 Task: Use the formula "IRR" in spreadsheet "Project portfolio".
Action: Mouse moved to (433, 247)
Screenshot: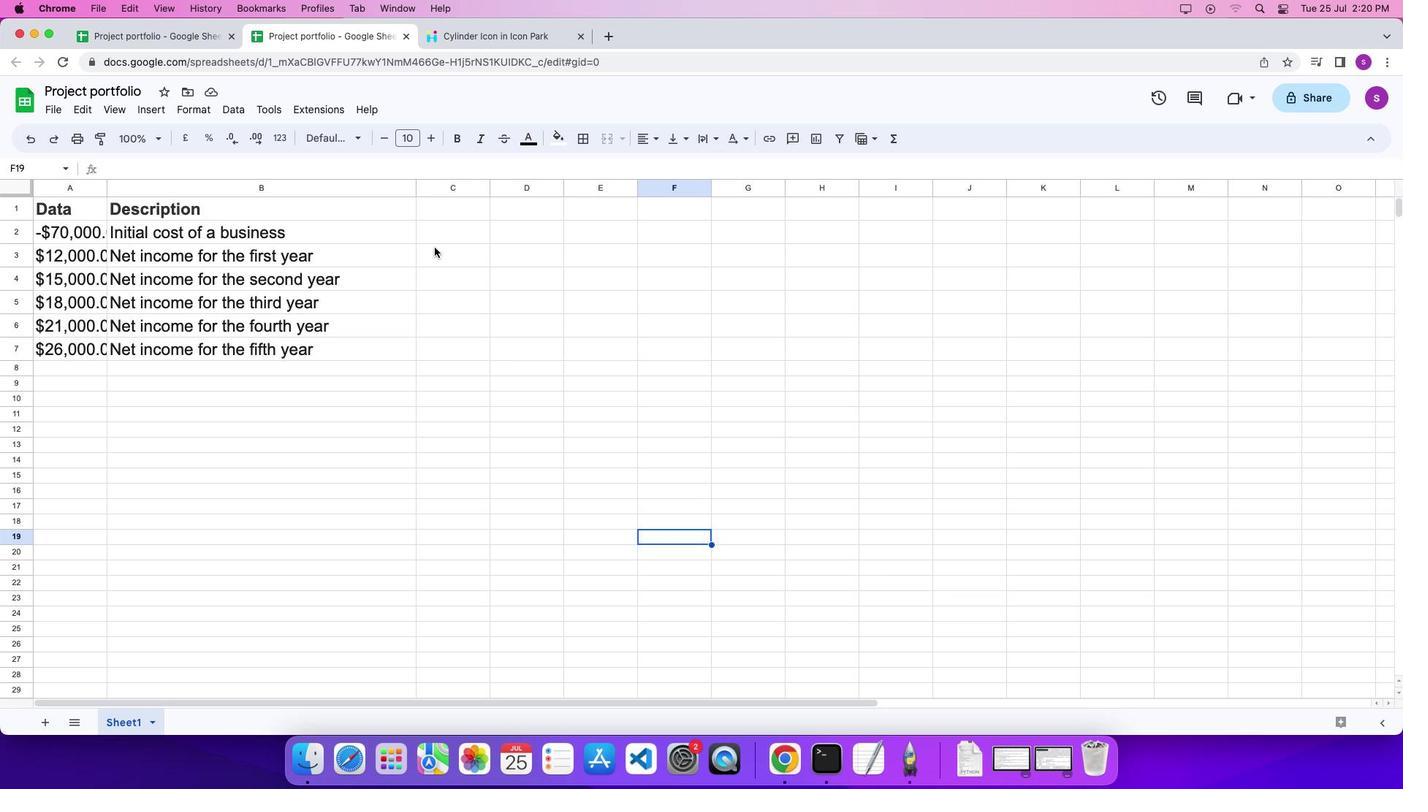 
Action: Mouse pressed left at (433, 247)
Screenshot: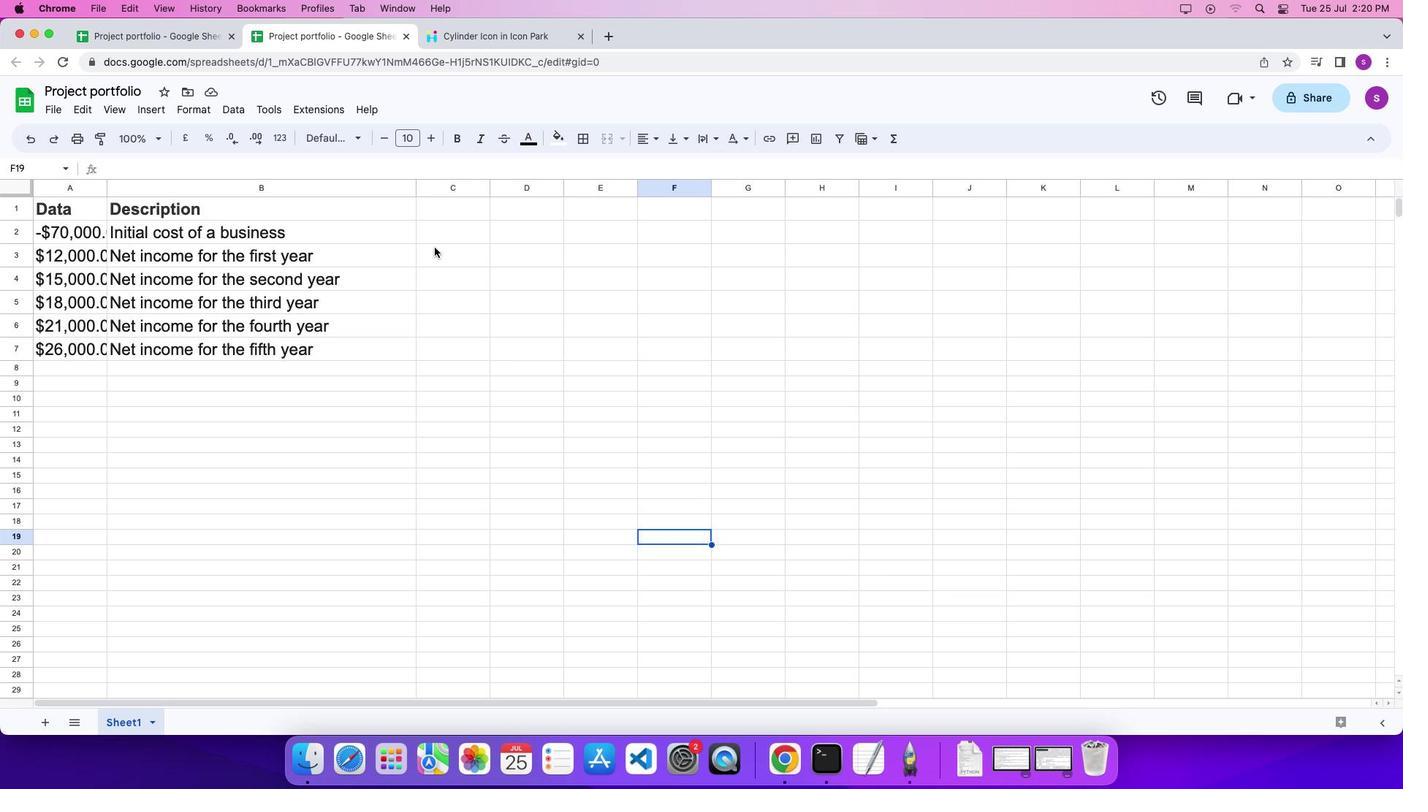 
Action: Mouse moved to (434, 247)
Screenshot: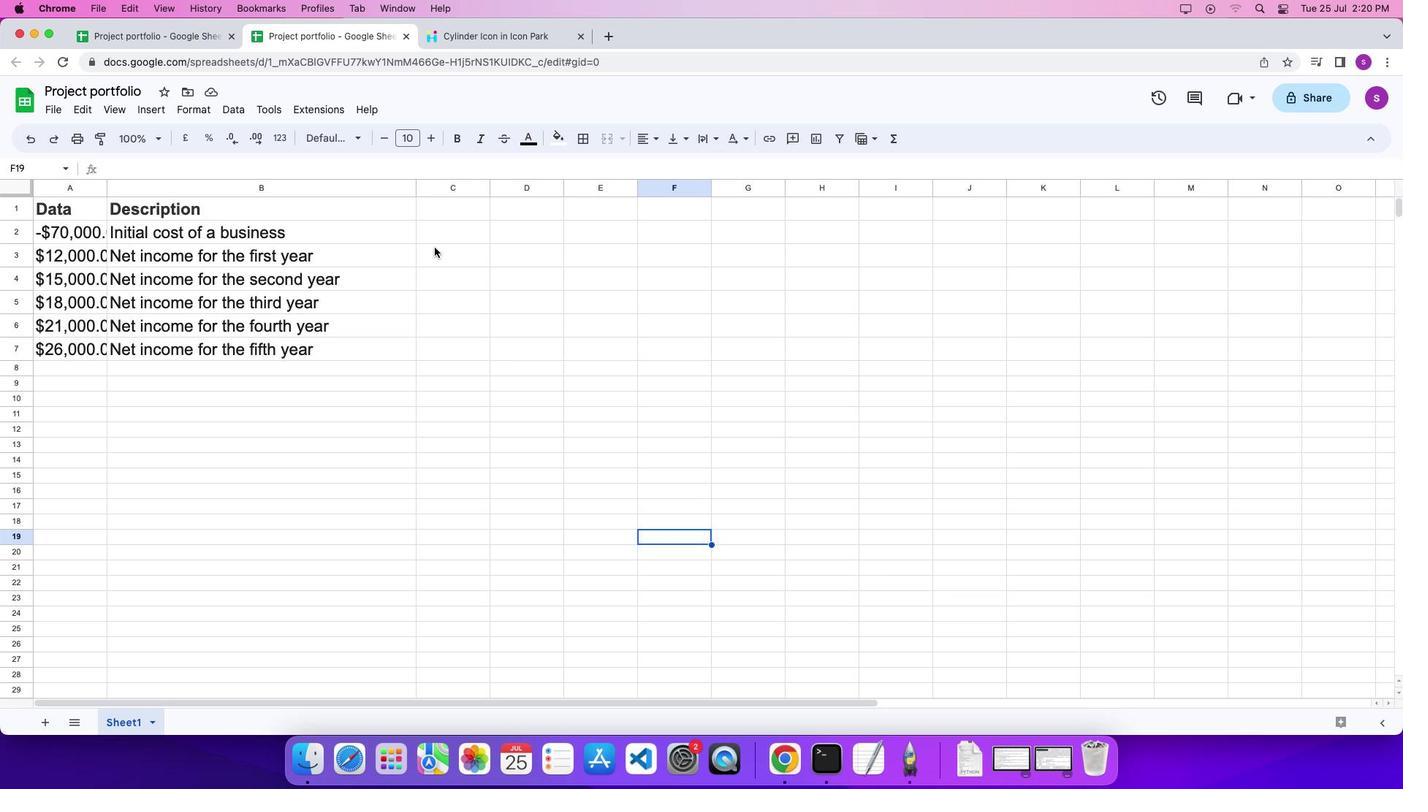 
Action: Mouse pressed left at (434, 247)
Screenshot: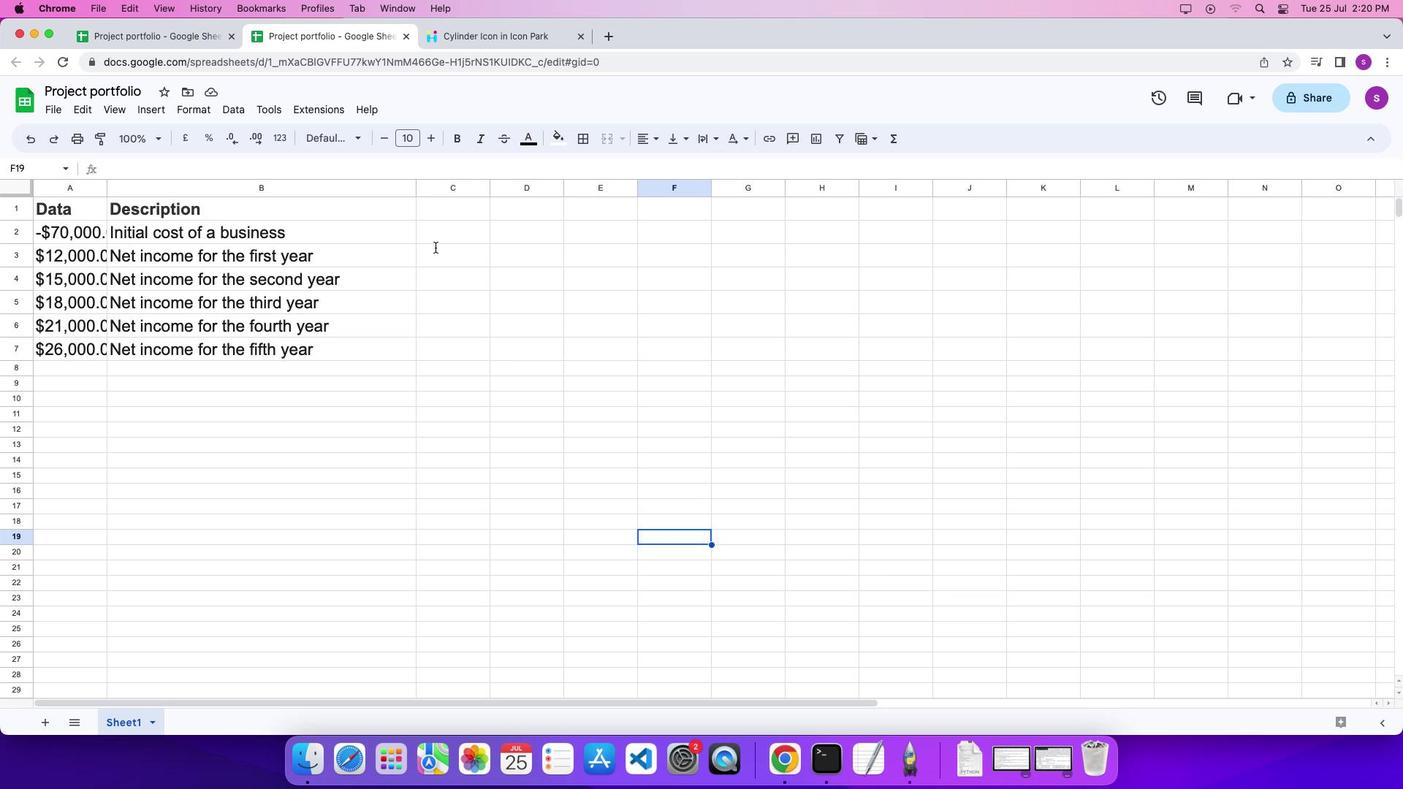 
Action: Mouse moved to (441, 249)
Screenshot: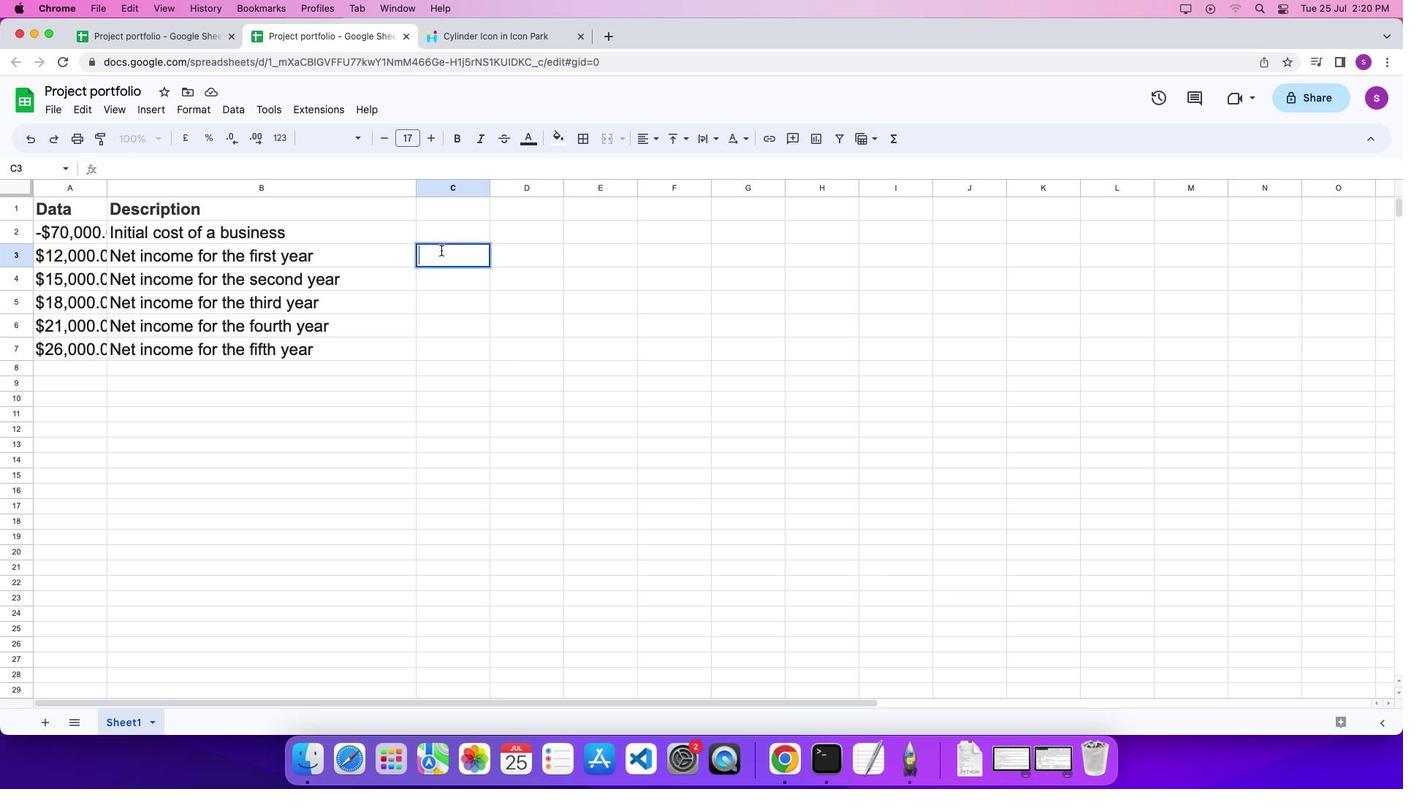 
Action: Key pressed '='
Screenshot: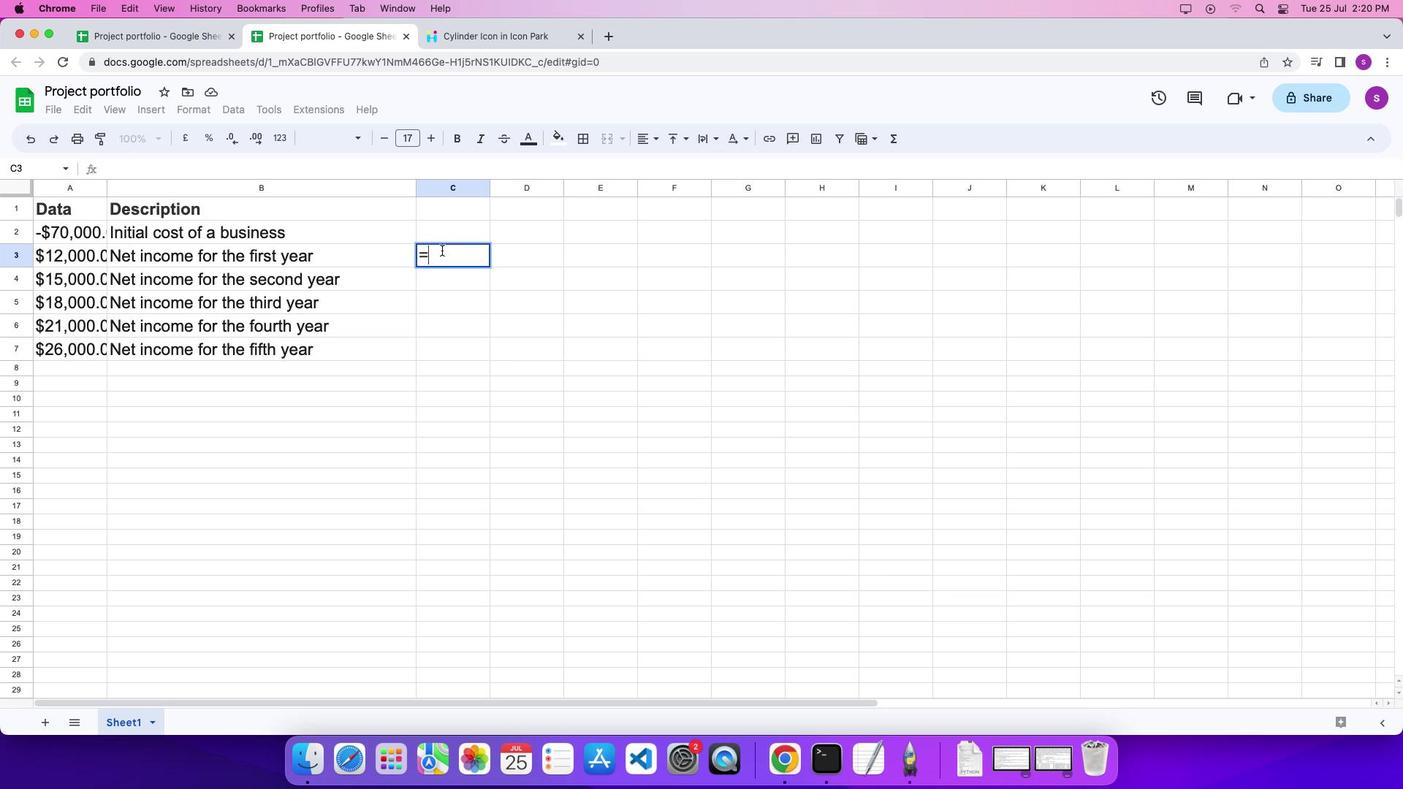 
Action: Mouse moved to (895, 138)
Screenshot: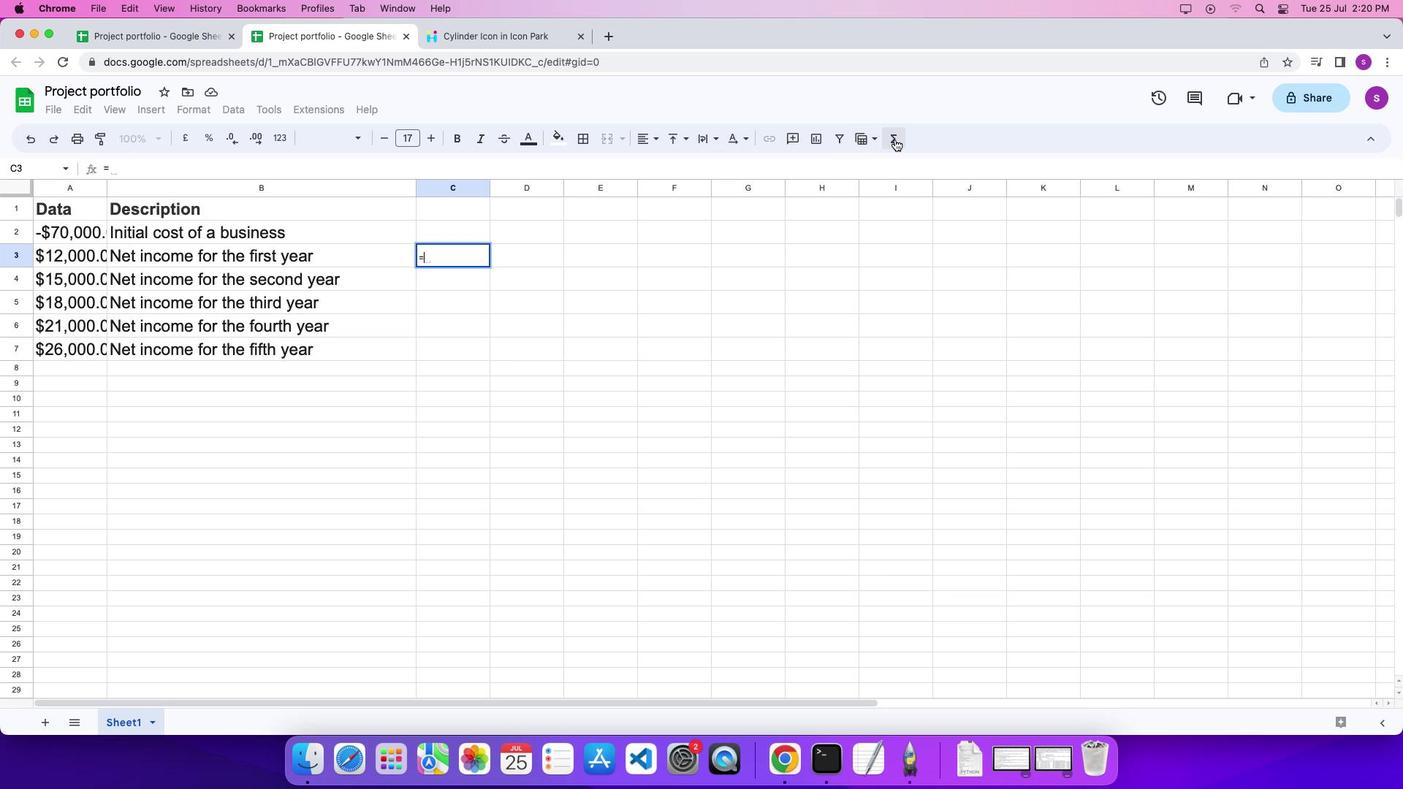 
Action: Mouse pressed left at (895, 138)
Screenshot: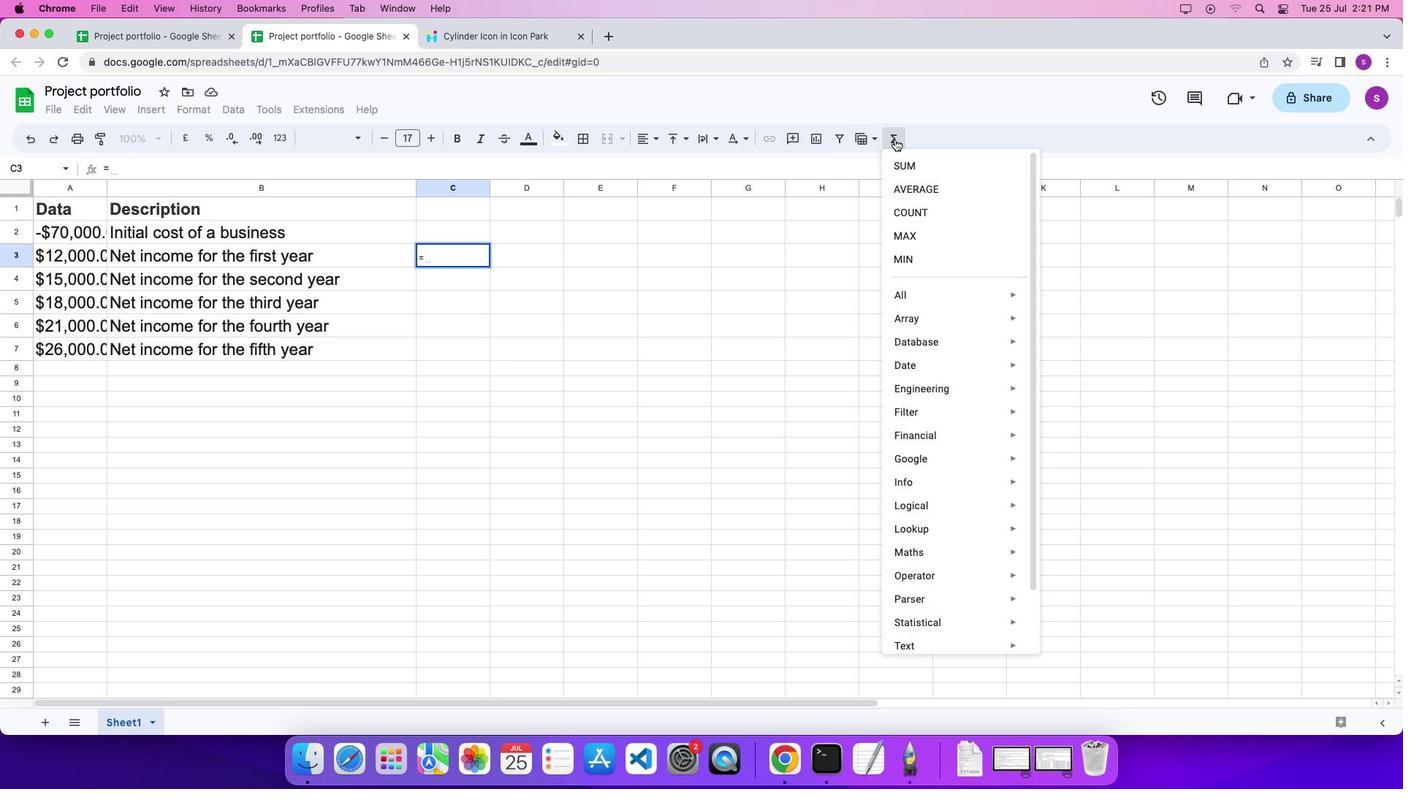 
Action: Mouse moved to (1143, 701)
Screenshot: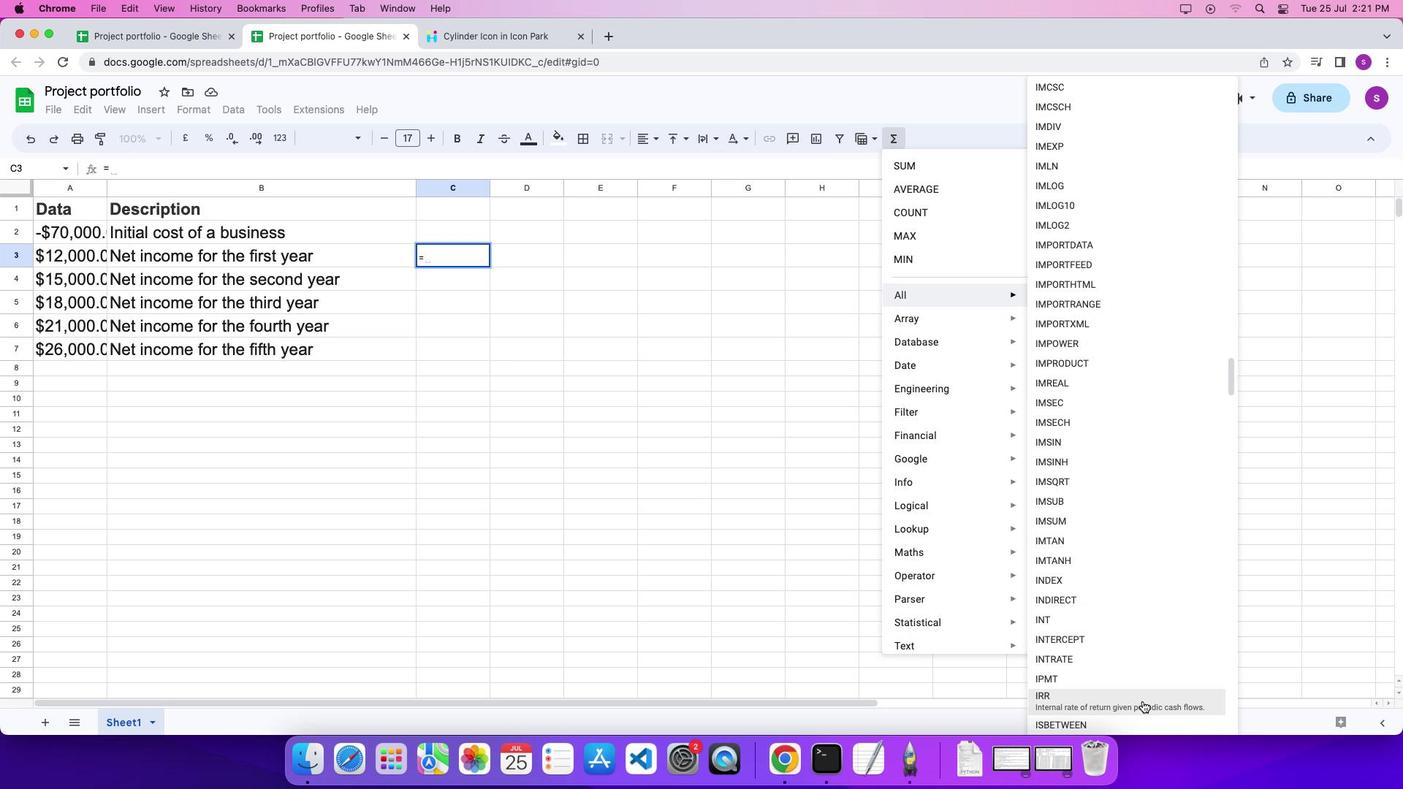 
Action: Mouse pressed left at (1143, 701)
Screenshot: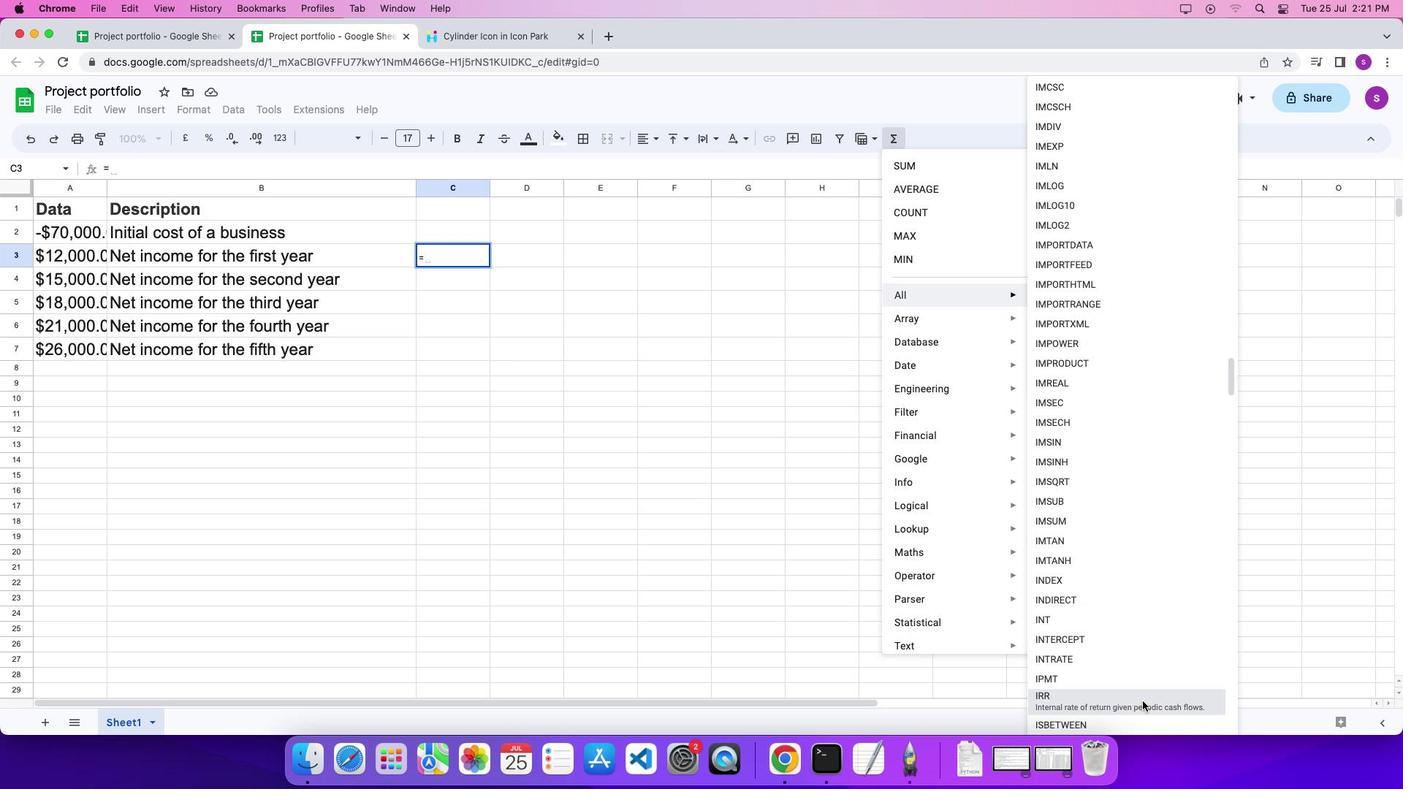 
Action: Mouse moved to (70, 229)
Screenshot: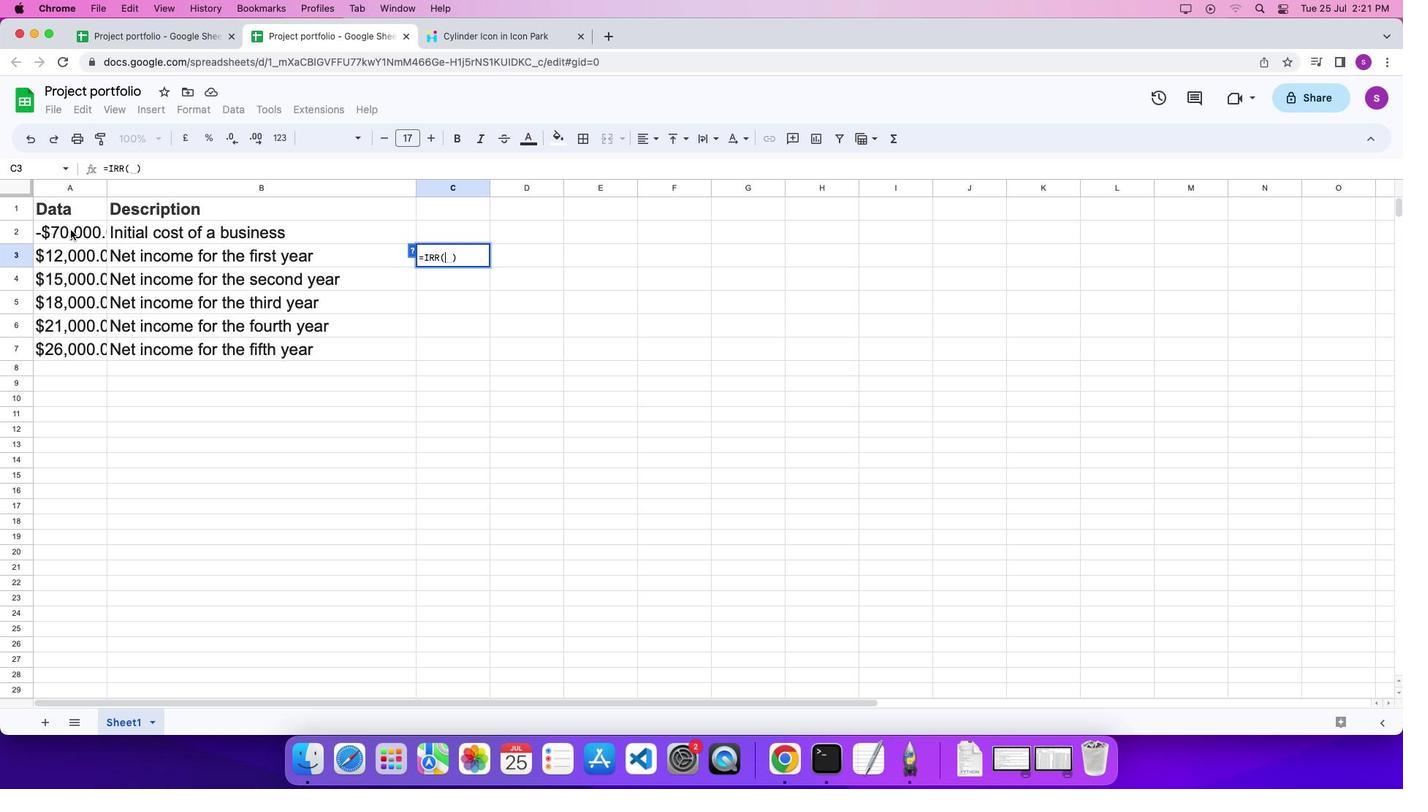 
Action: Mouse pressed left at (70, 229)
Screenshot: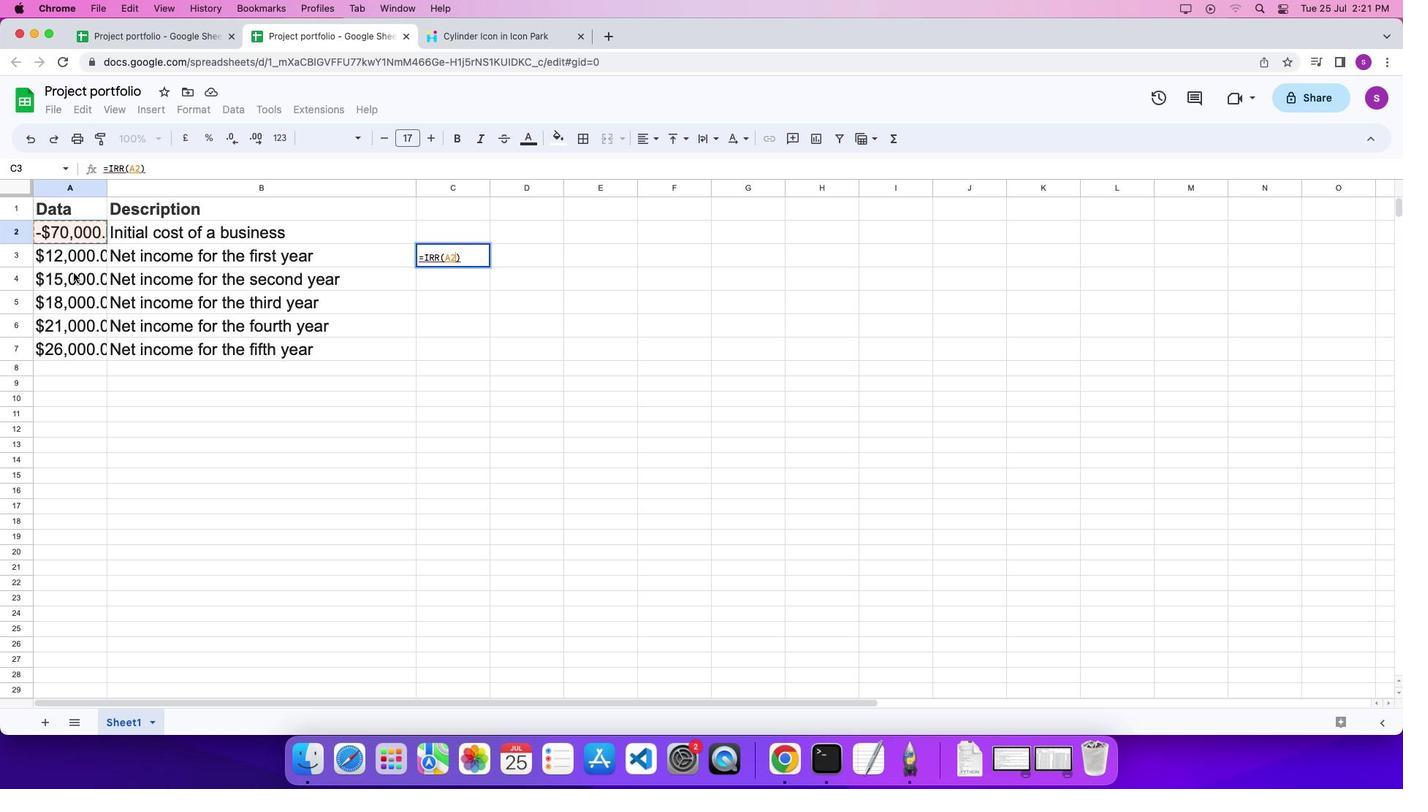 
Action: Mouse moved to (74, 344)
Screenshot: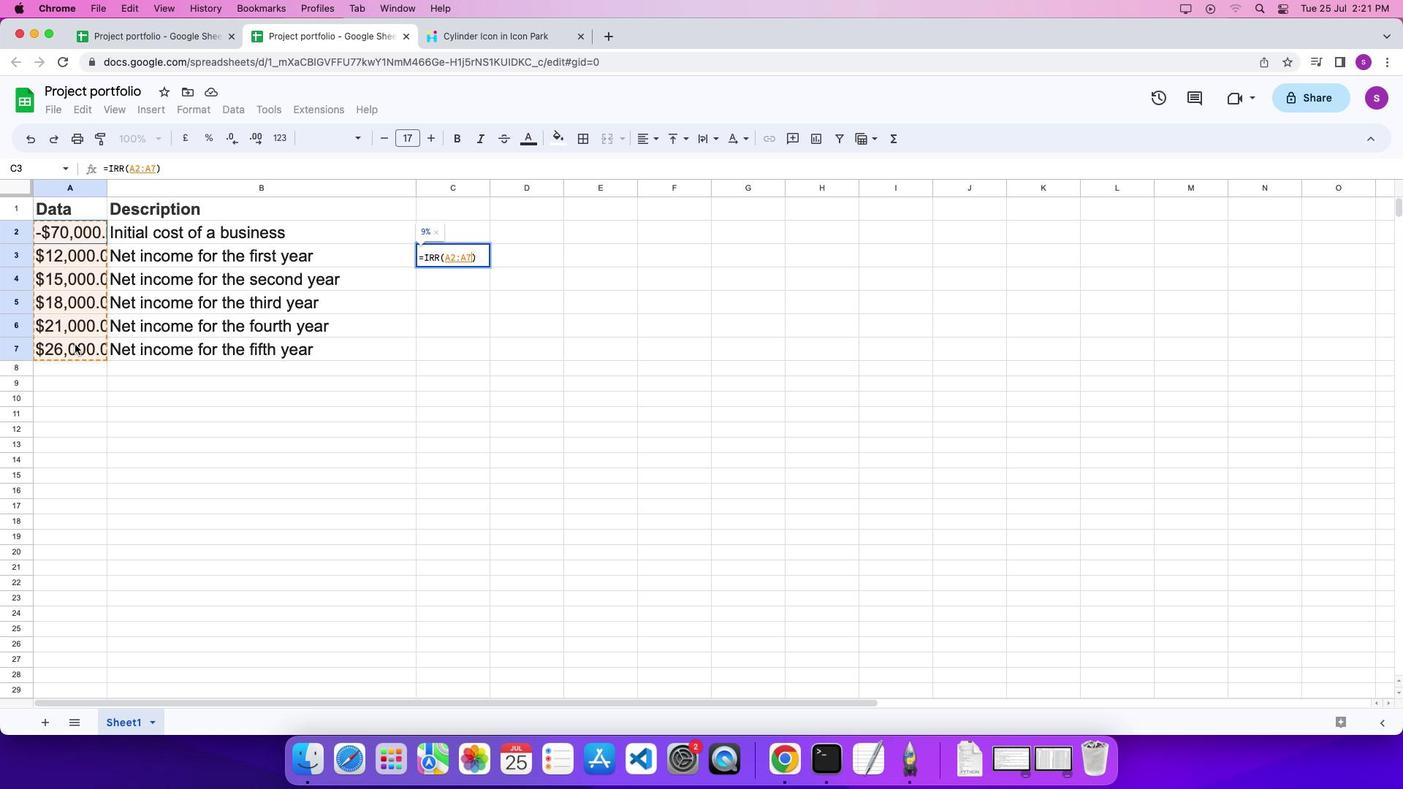 
Action: Key pressed '\x03'
Screenshot: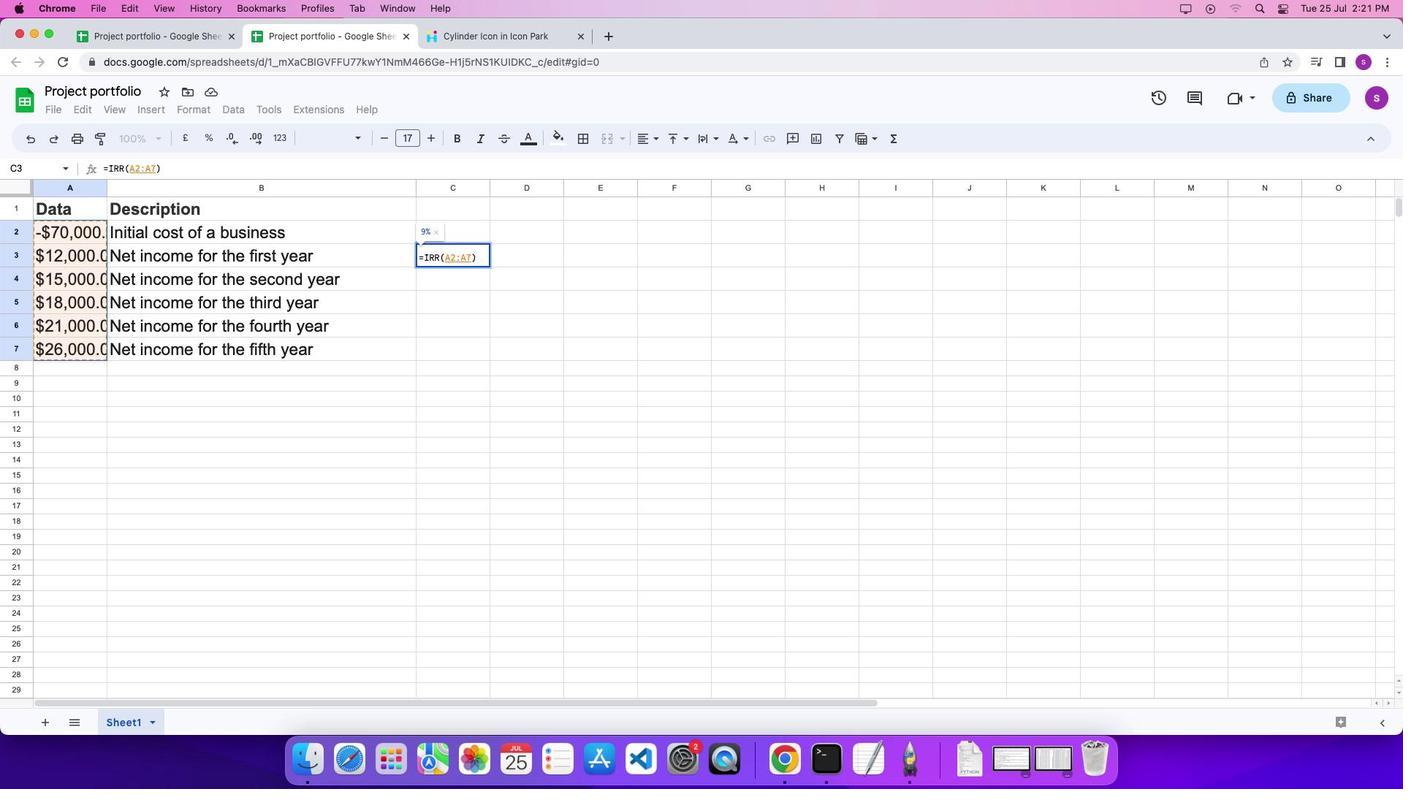 
Action: Mouse moved to (125, 383)
Screenshot: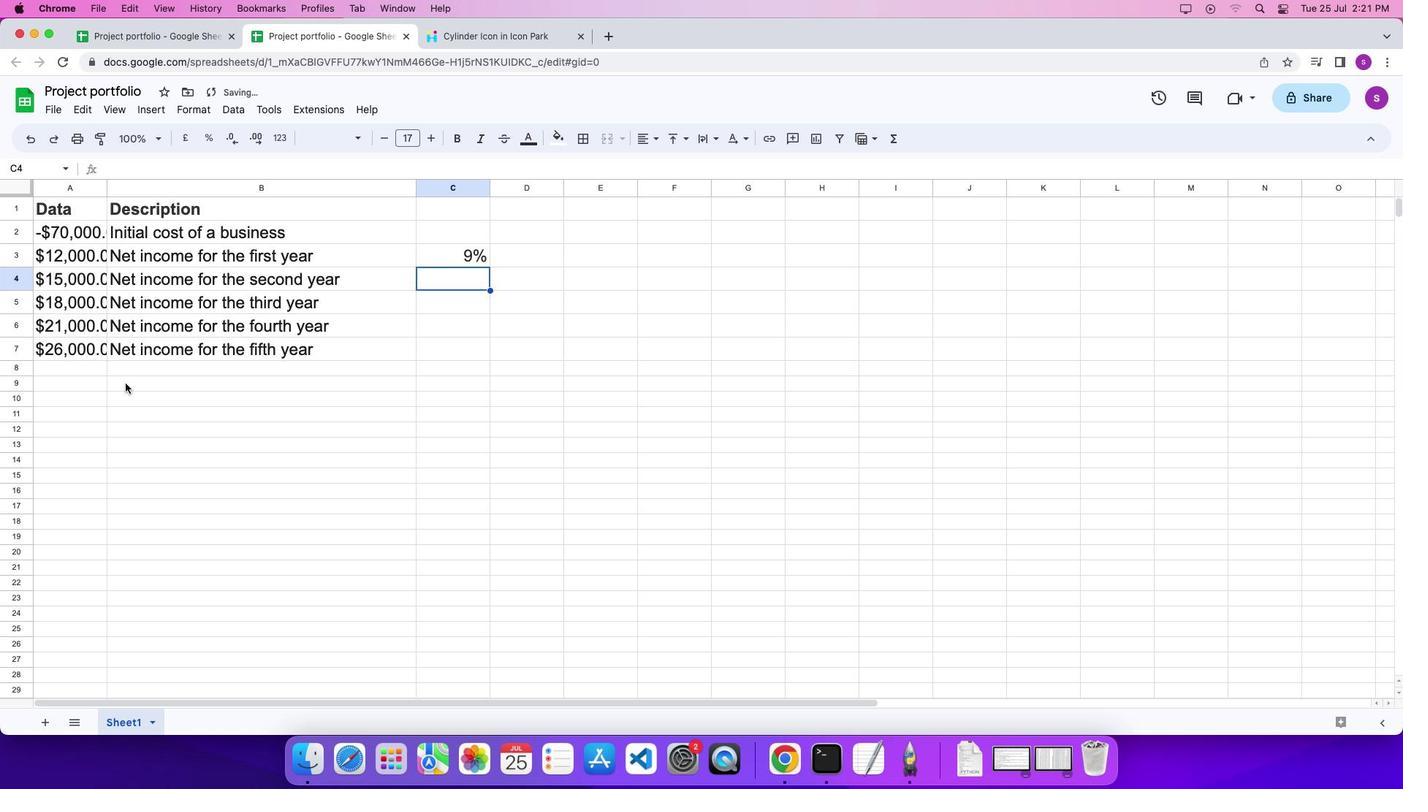 
